 Task: In the  document Jonathan.rtf Write the word in the shape with center alignment 'LOL'Change Page orientation to  'Landscape' Insert emoji at the end of quote: Smile
Action: Mouse moved to (361, 266)
Screenshot: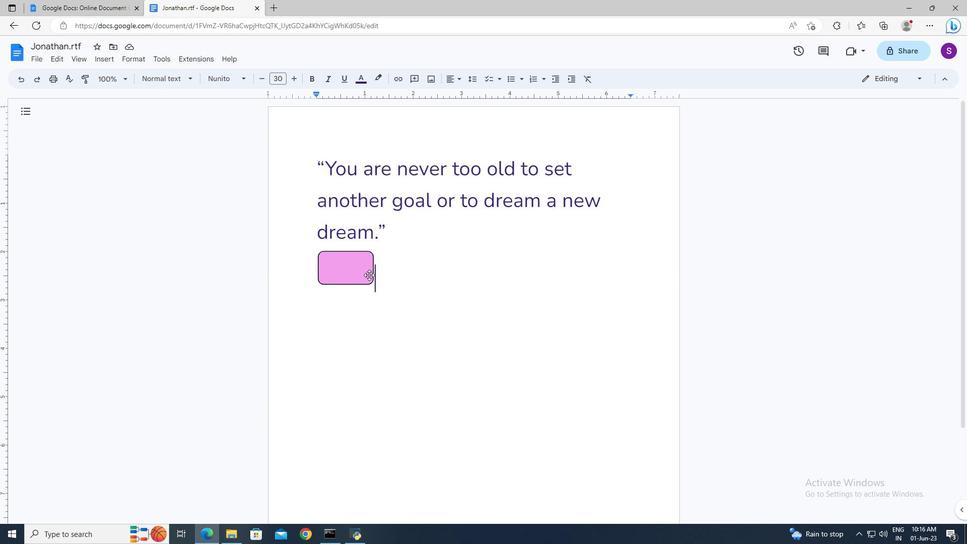 
Action: Mouse pressed left at (361, 266)
Screenshot: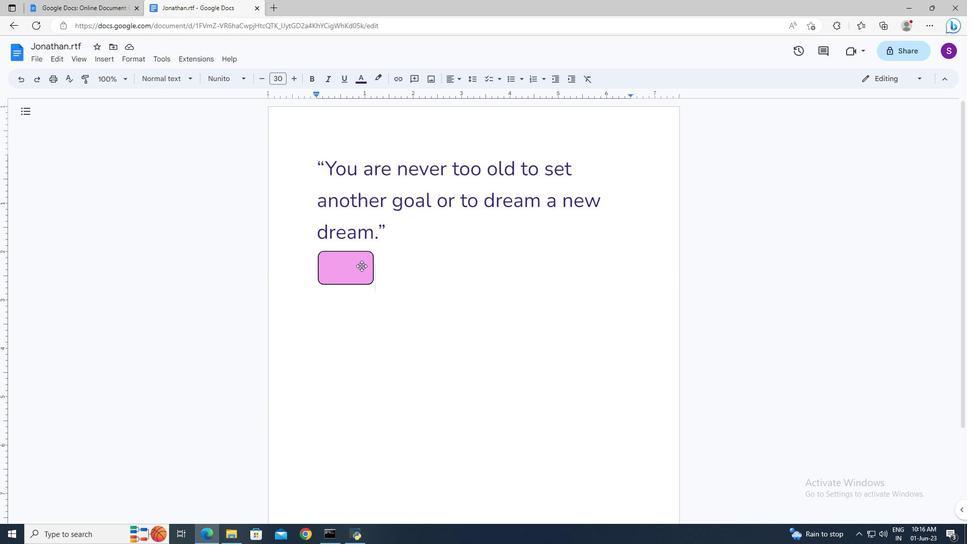 
Action: Mouse moved to (347, 302)
Screenshot: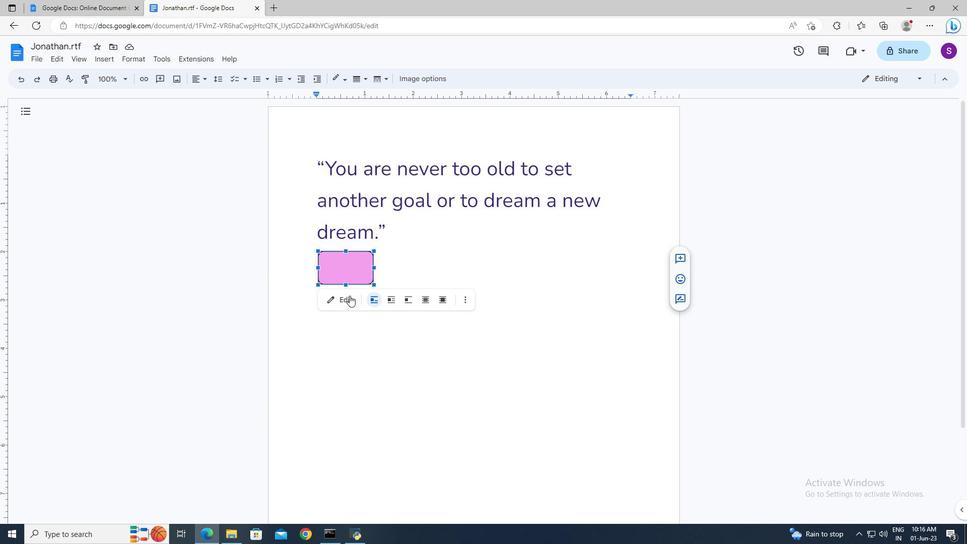 
Action: Mouse pressed left at (347, 302)
Screenshot: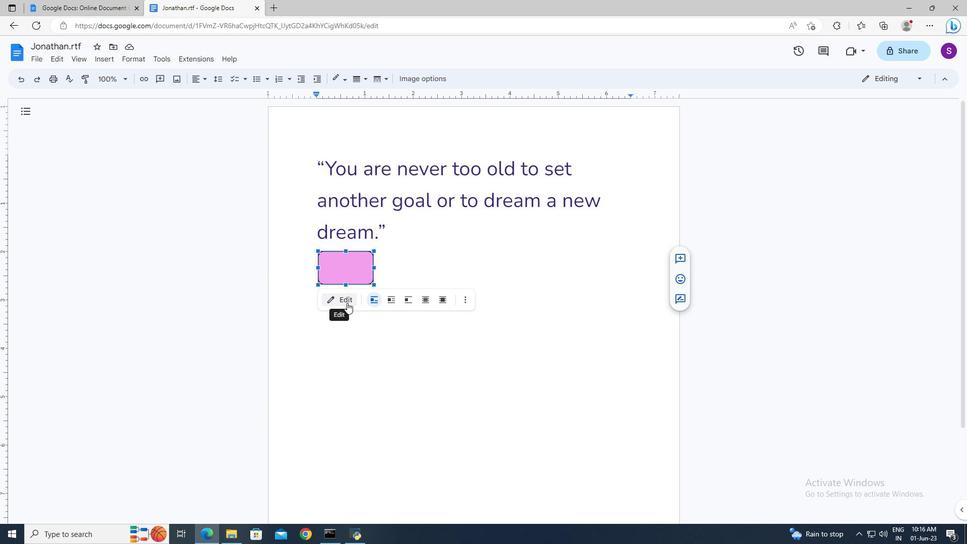 
Action: Mouse moved to (408, 111)
Screenshot: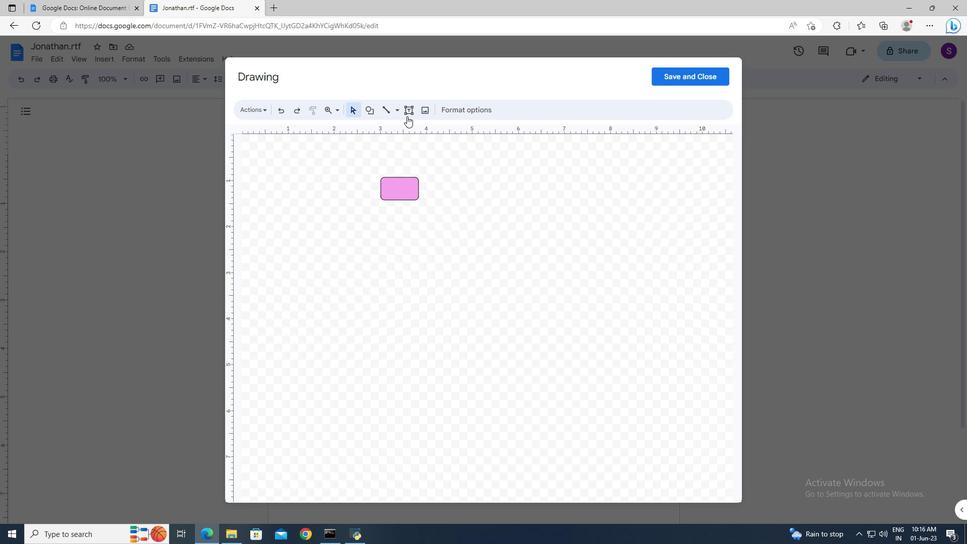
Action: Mouse pressed left at (408, 111)
Screenshot: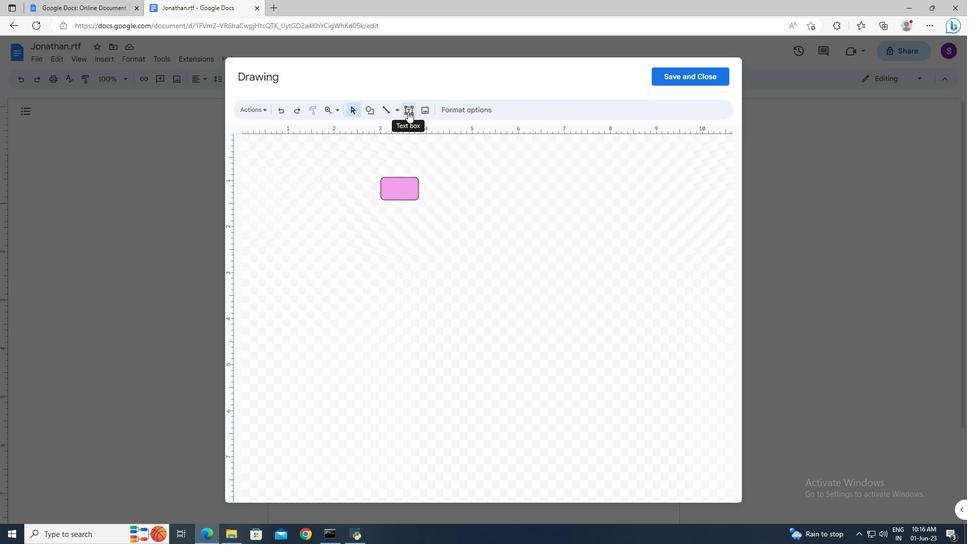 
Action: Mouse moved to (385, 184)
Screenshot: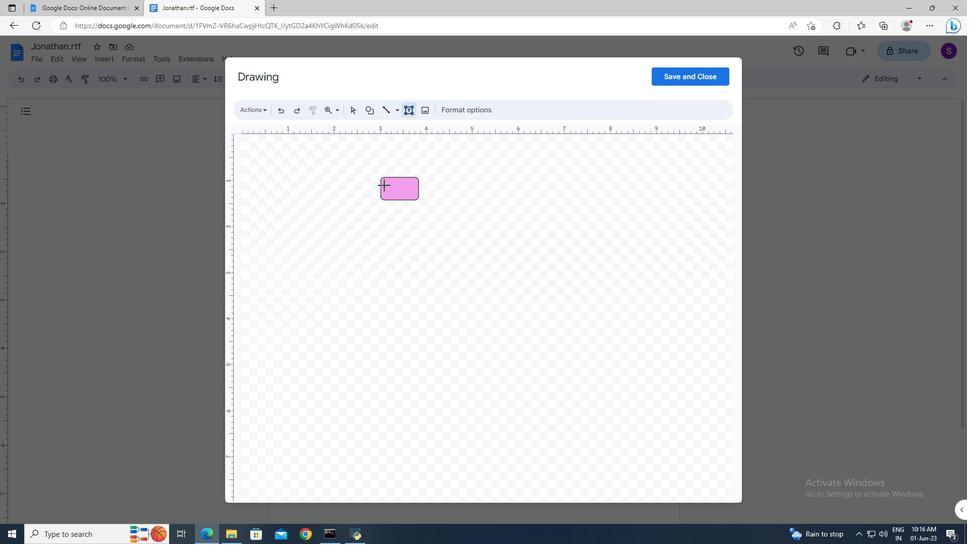 
Action: Mouse pressed left at (385, 184)
Screenshot: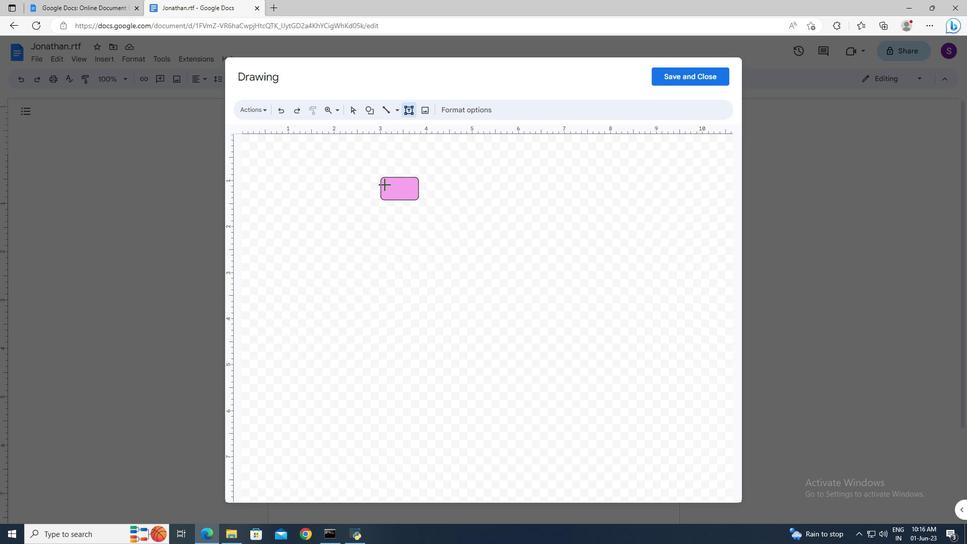 
Action: Mouse moved to (403, 191)
Screenshot: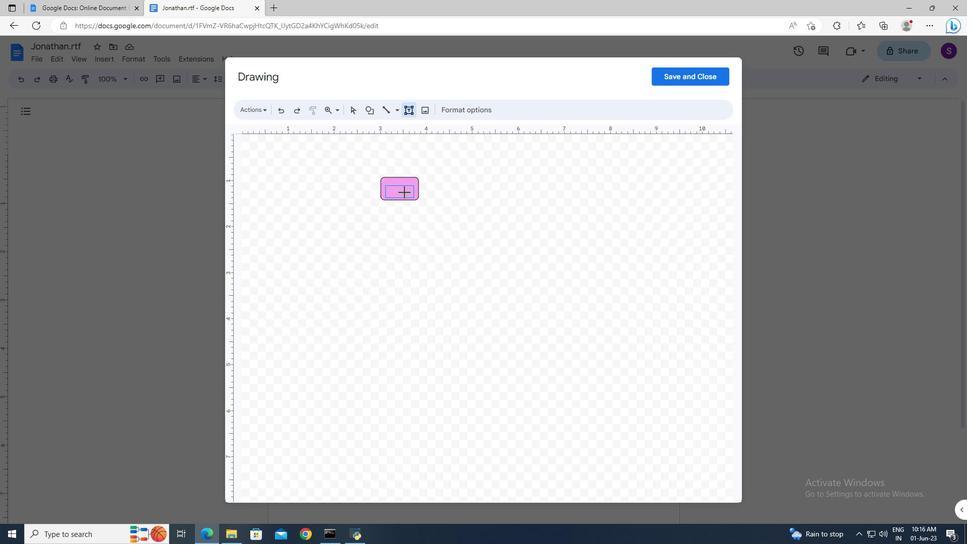 
Action: Mouse pressed left at (403, 191)
Screenshot: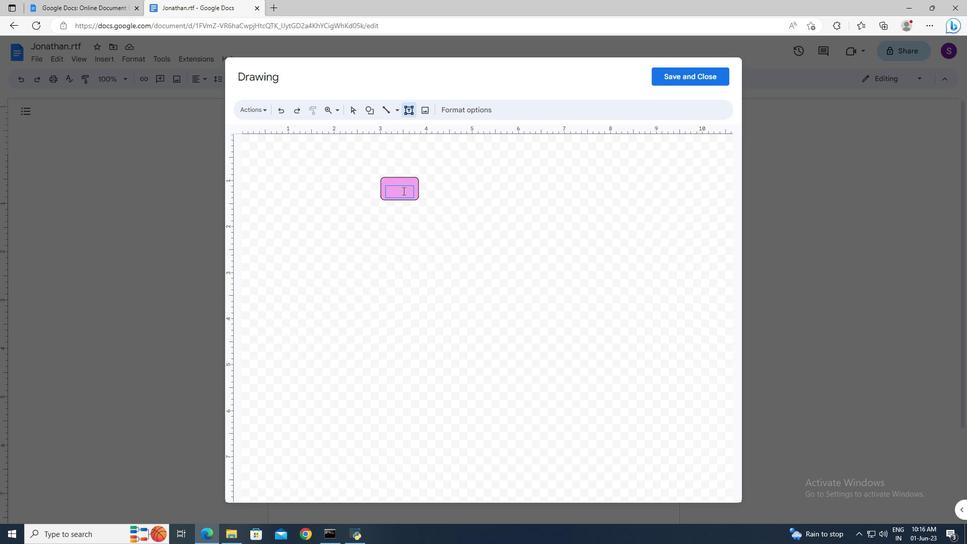 
Action: Key pressed <Key.shift>LOL
Screenshot: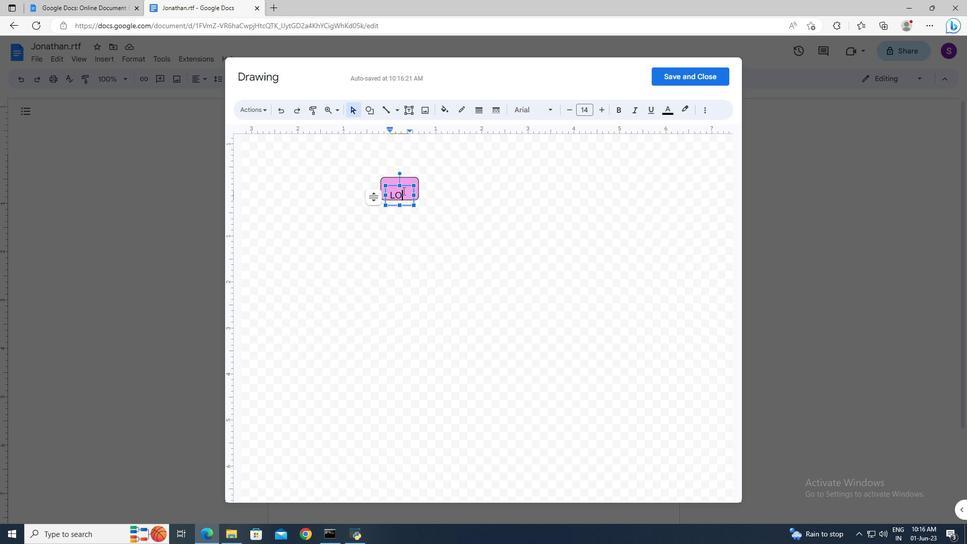 
Action: Mouse moved to (412, 211)
Screenshot: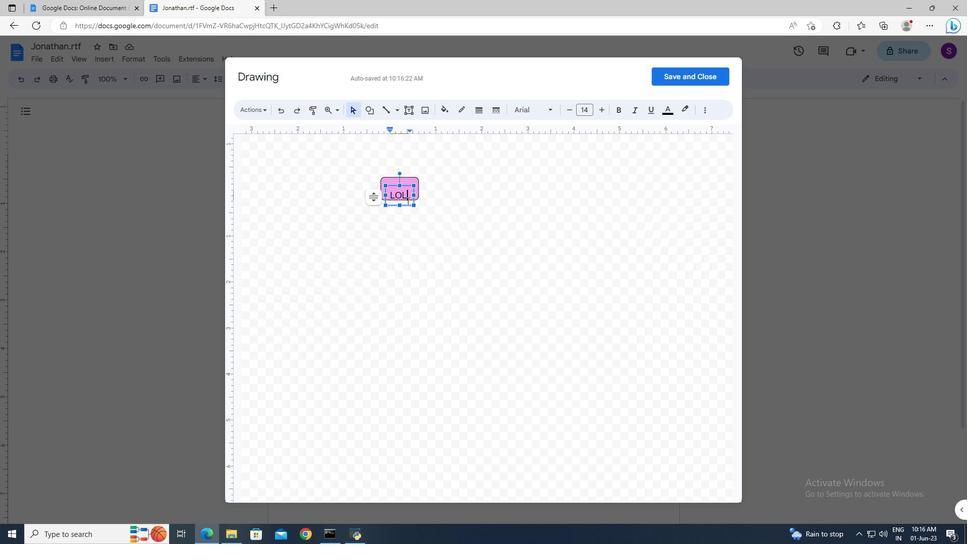 
Action: Mouse pressed left at (412, 211)
Screenshot: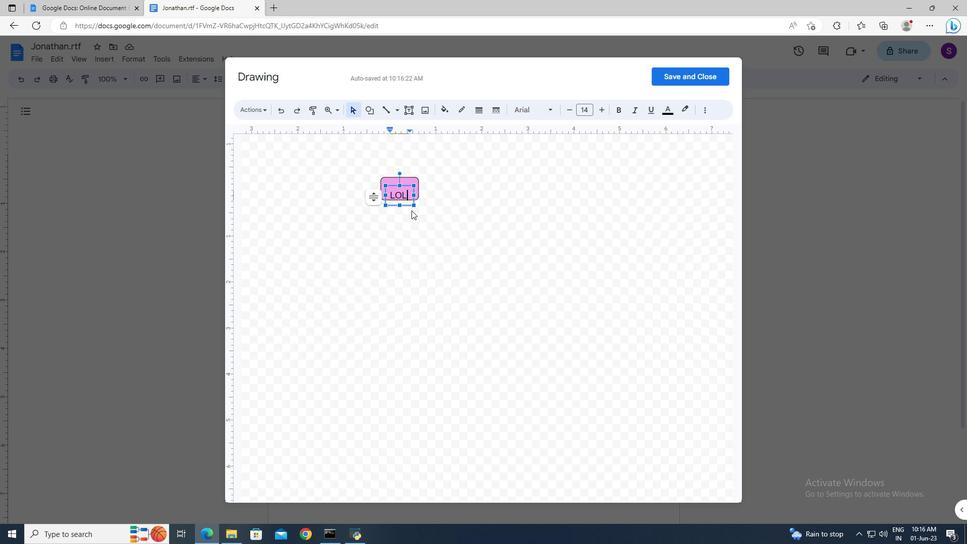 
Action: Mouse moved to (402, 192)
Screenshot: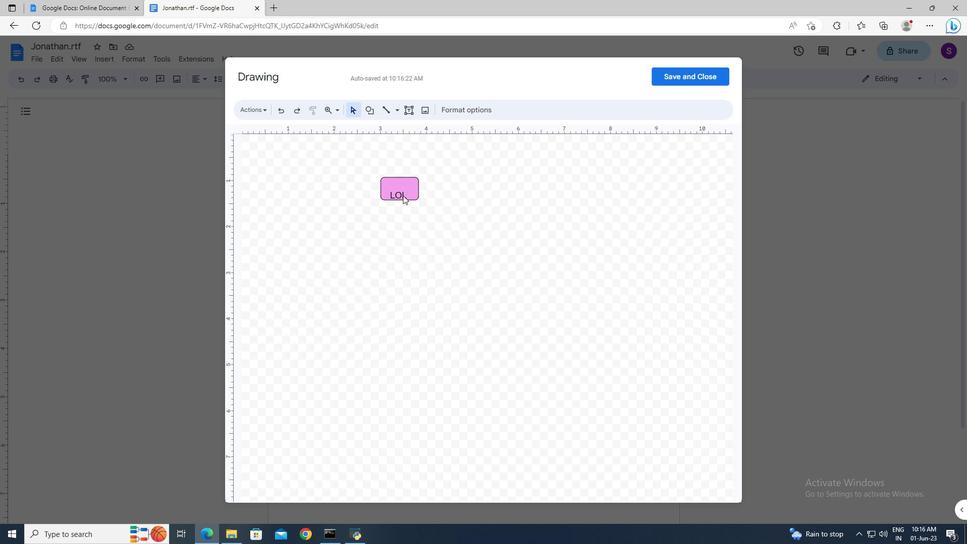 
Action: Mouse pressed left at (402, 192)
Screenshot: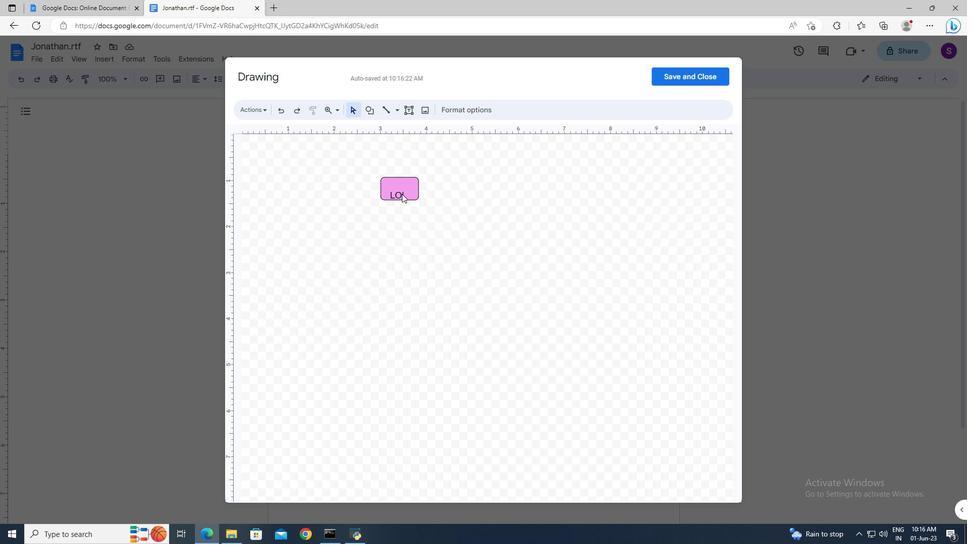 
Action: Mouse moved to (403, 186)
Screenshot: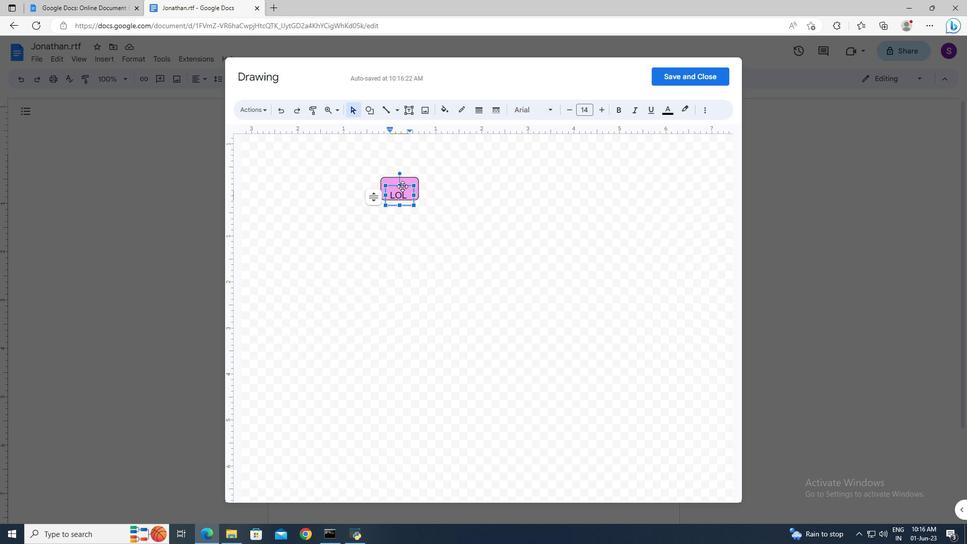 
Action: Mouse pressed left at (403, 186)
Screenshot: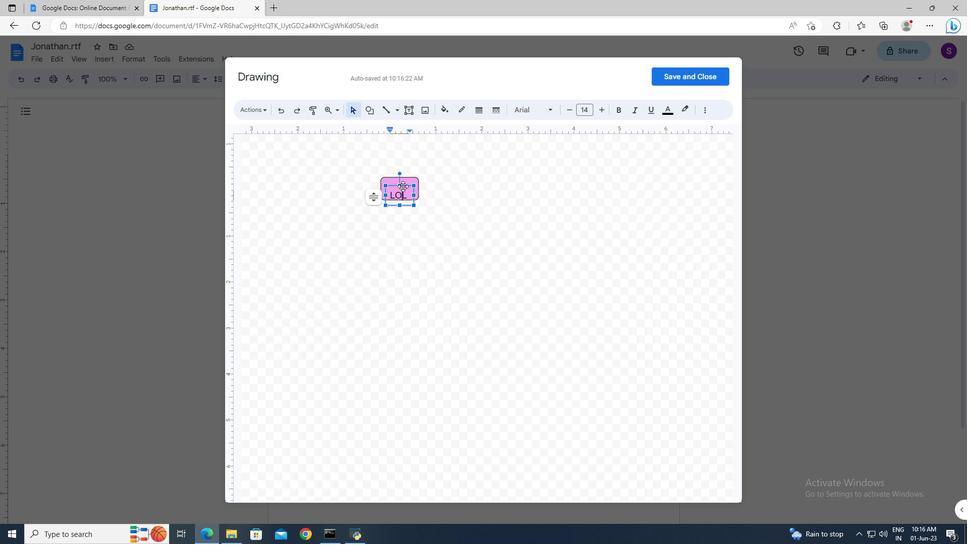 
Action: Mouse moved to (412, 190)
Screenshot: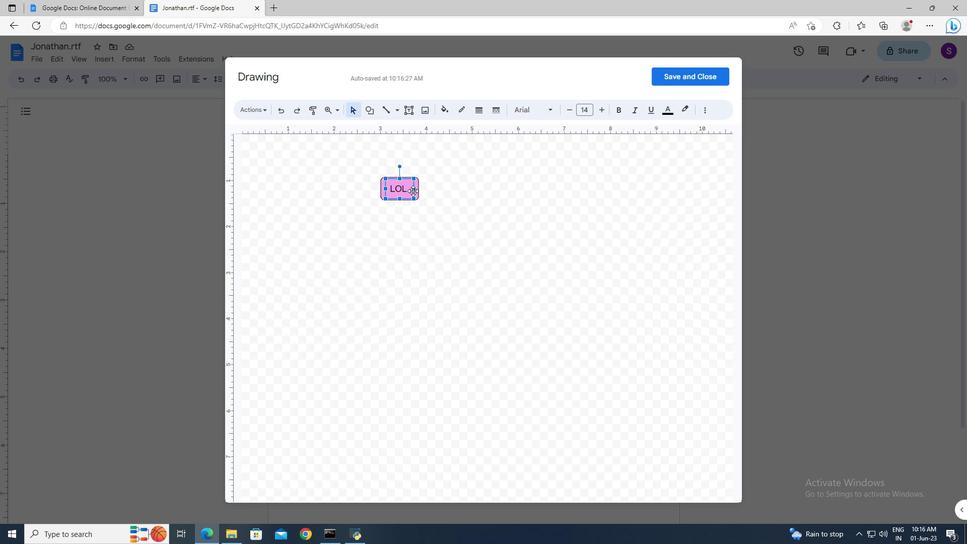 
Action: Mouse pressed left at (412, 190)
Screenshot: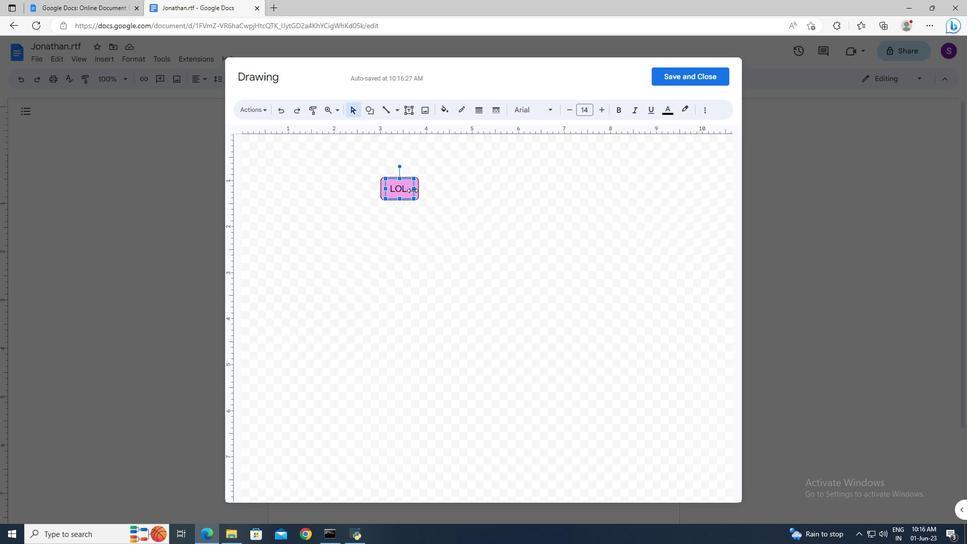 
Action: Mouse moved to (408, 192)
Screenshot: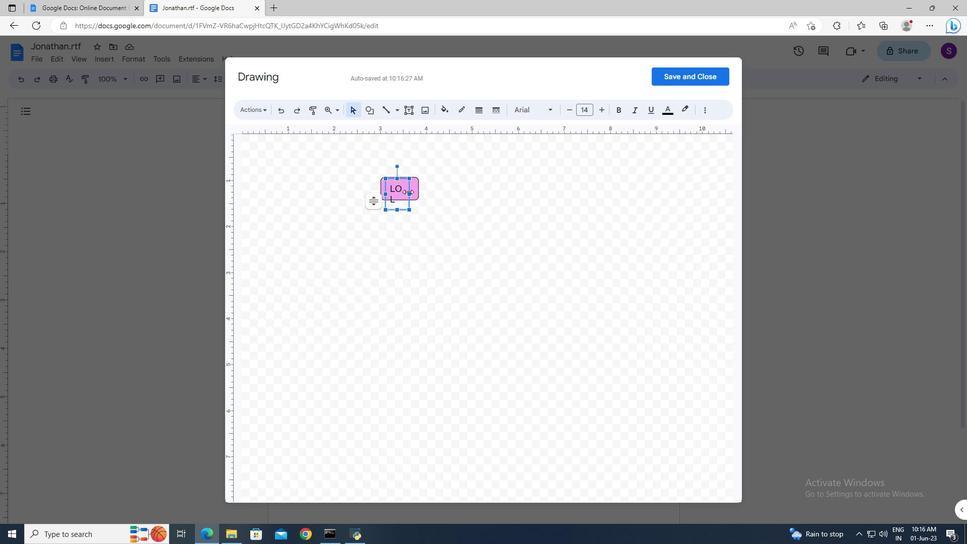
Action: Mouse pressed left at (408, 192)
Screenshot: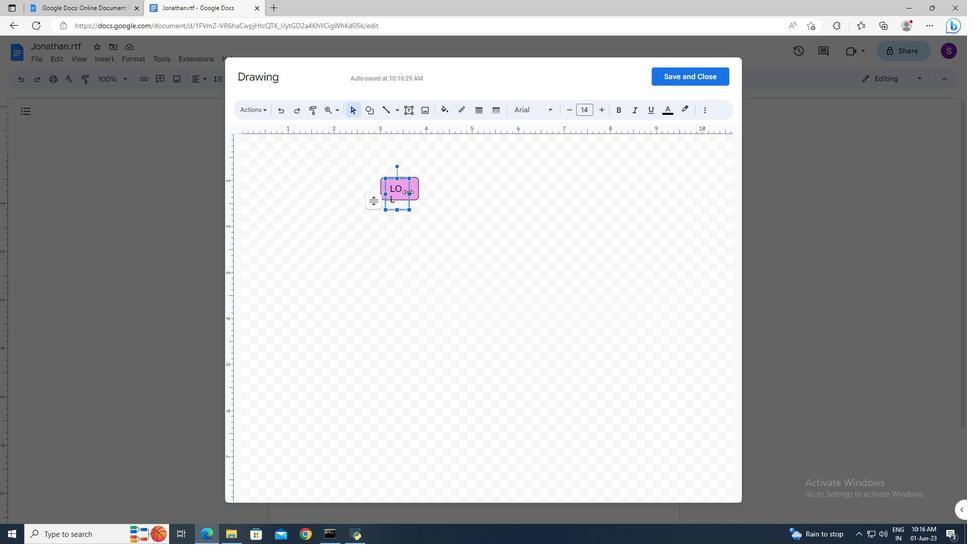 
Action: Mouse moved to (402, 180)
Screenshot: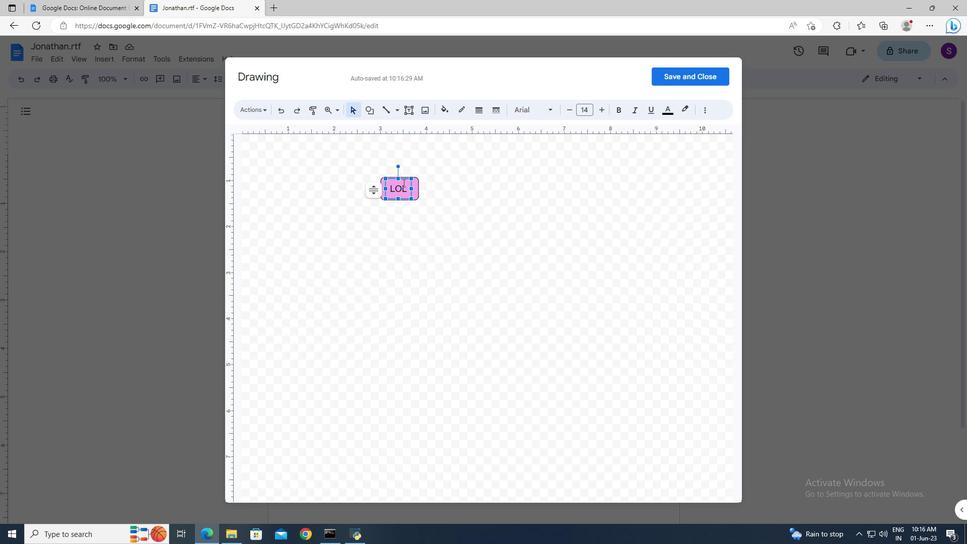 
Action: Mouse pressed left at (402, 180)
Screenshot: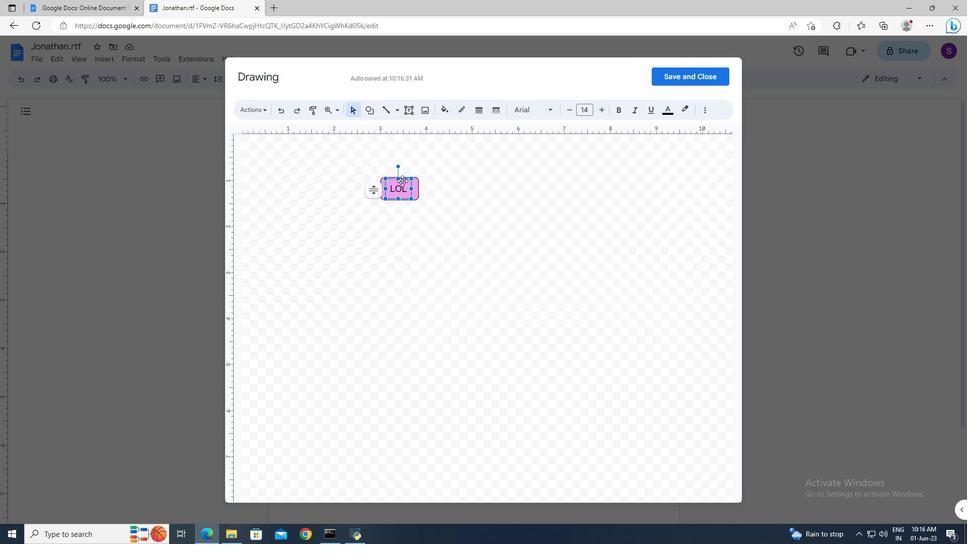 
Action: Mouse moved to (693, 78)
Screenshot: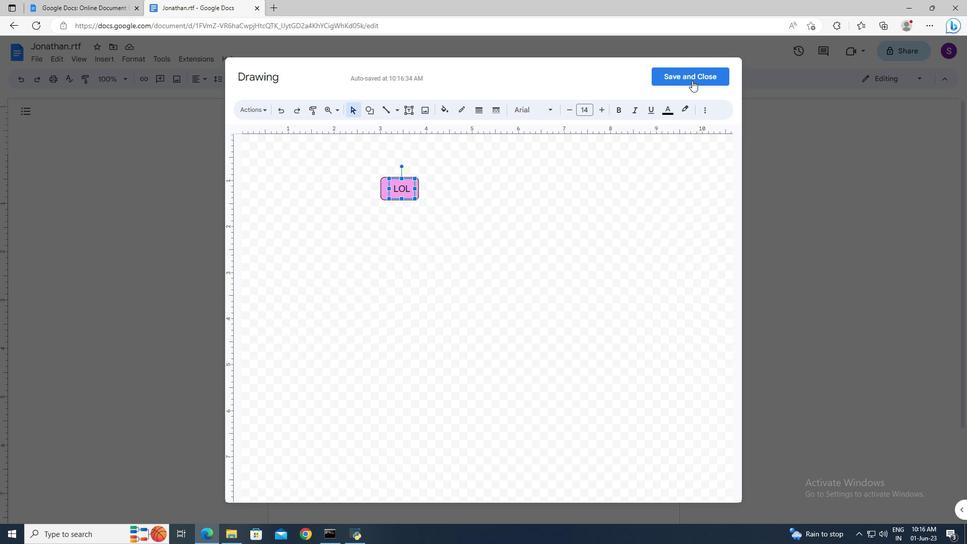
Action: Mouse pressed left at (693, 78)
Screenshot: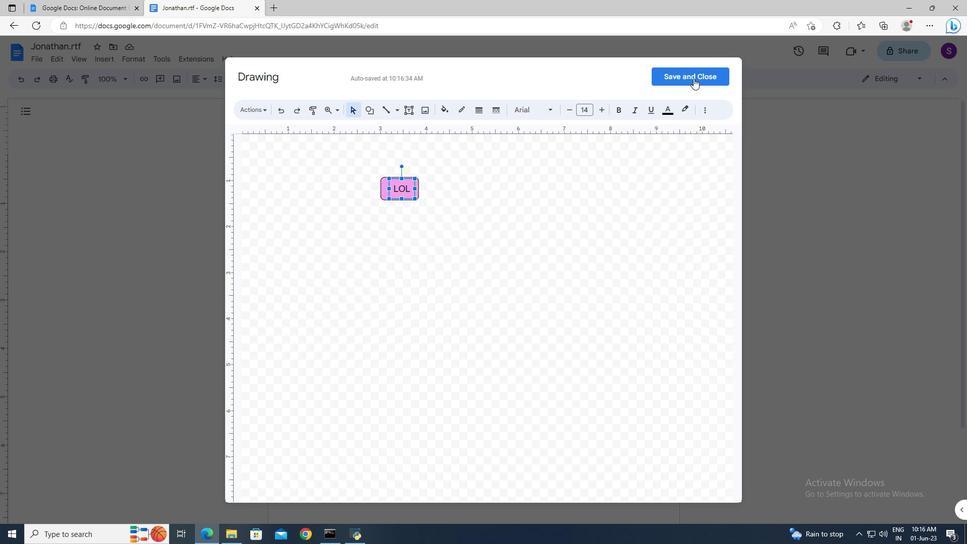 
Action: Mouse moved to (526, 278)
Screenshot: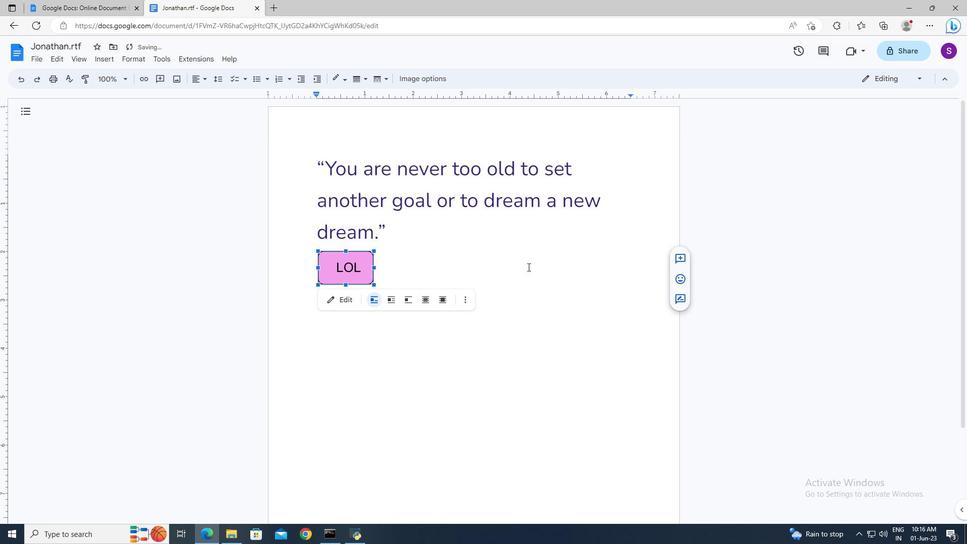 
Action: Mouse pressed left at (526, 278)
Screenshot: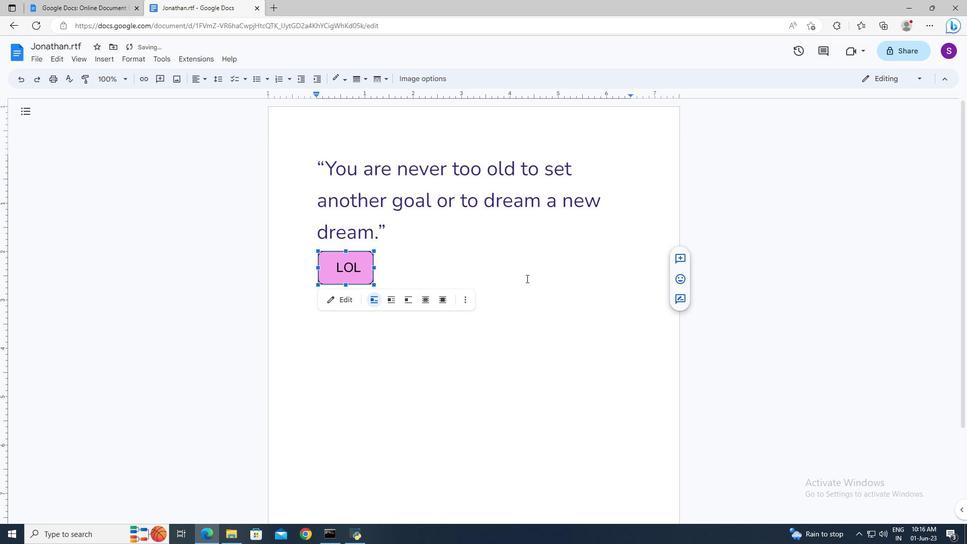 
Action: Mouse moved to (44, 56)
Screenshot: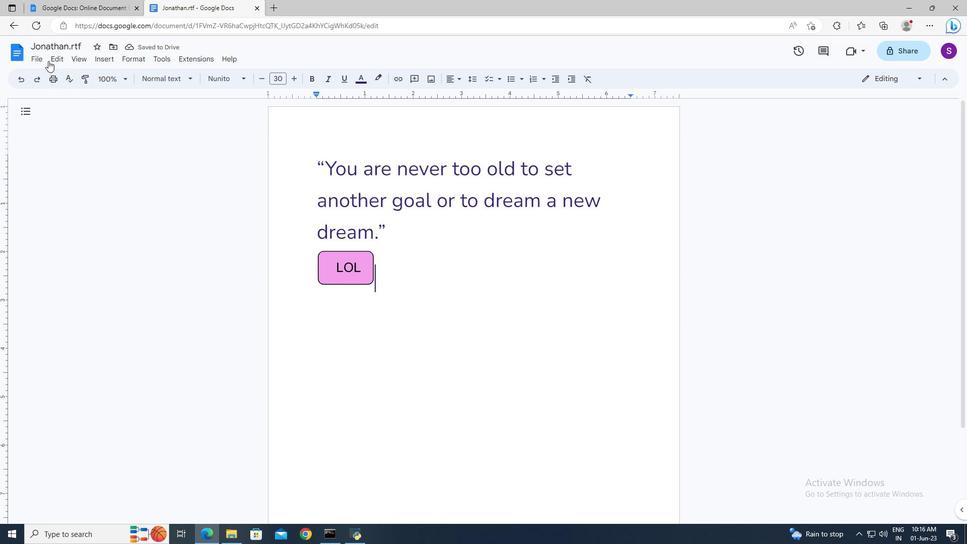 
Action: Mouse pressed left at (44, 56)
Screenshot: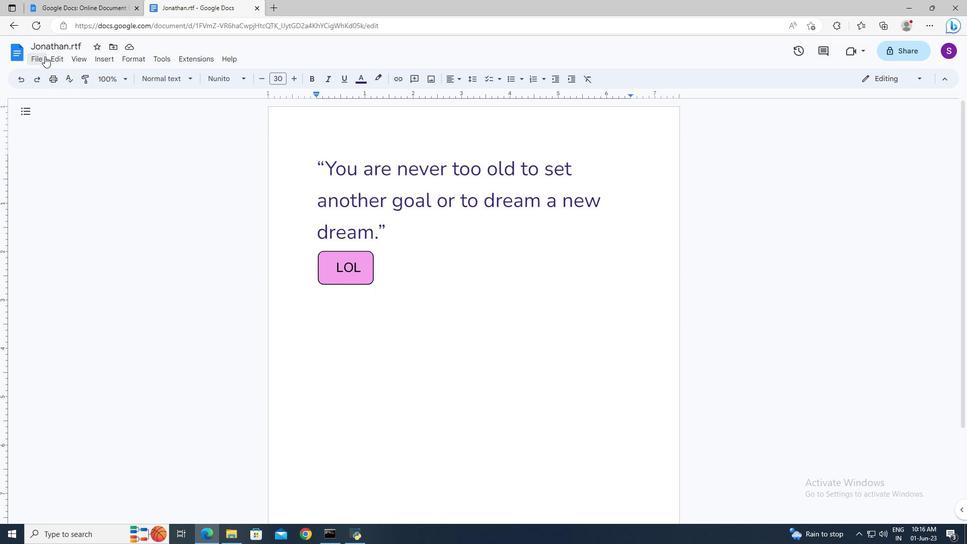 
Action: Mouse moved to (74, 334)
Screenshot: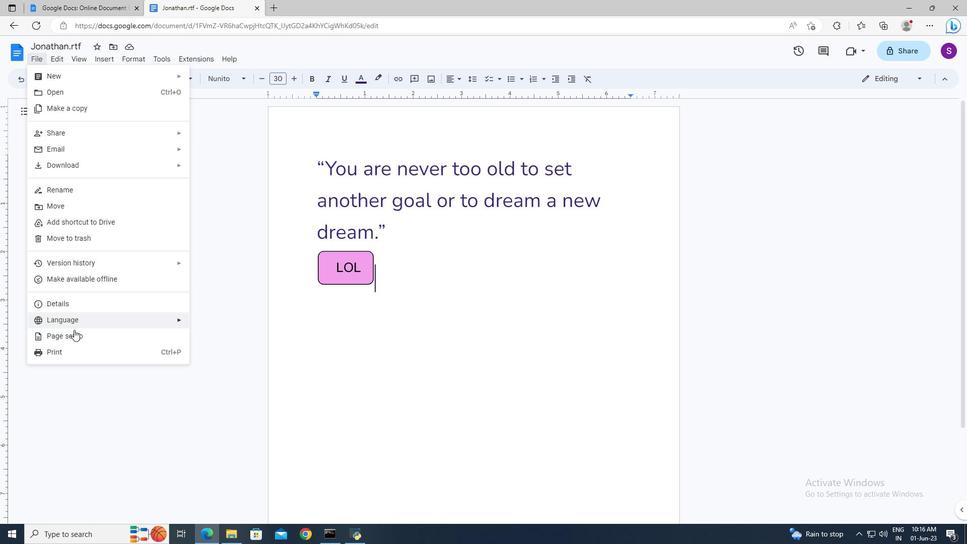 
Action: Mouse pressed left at (74, 334)
Screenshot: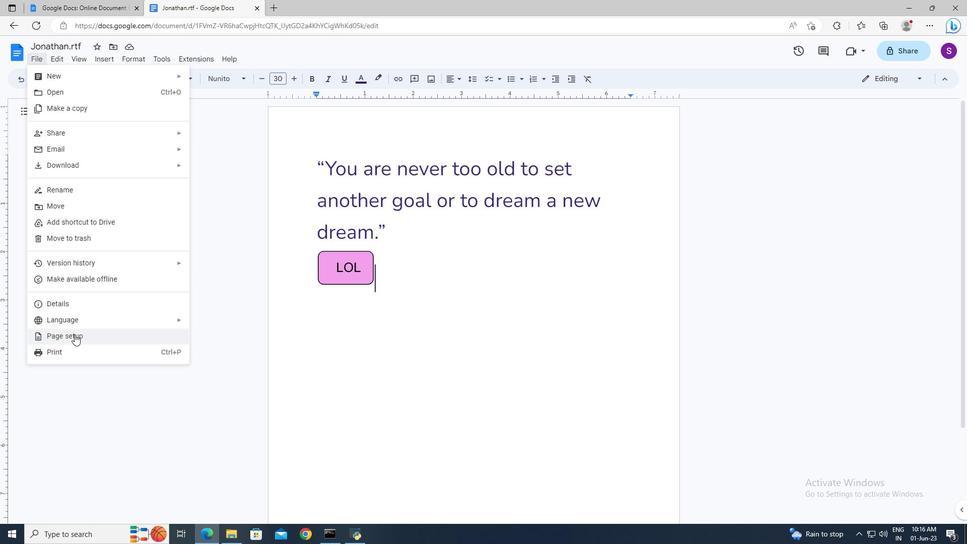 
Action: Mouse moved to (445, 270)
Screenshot: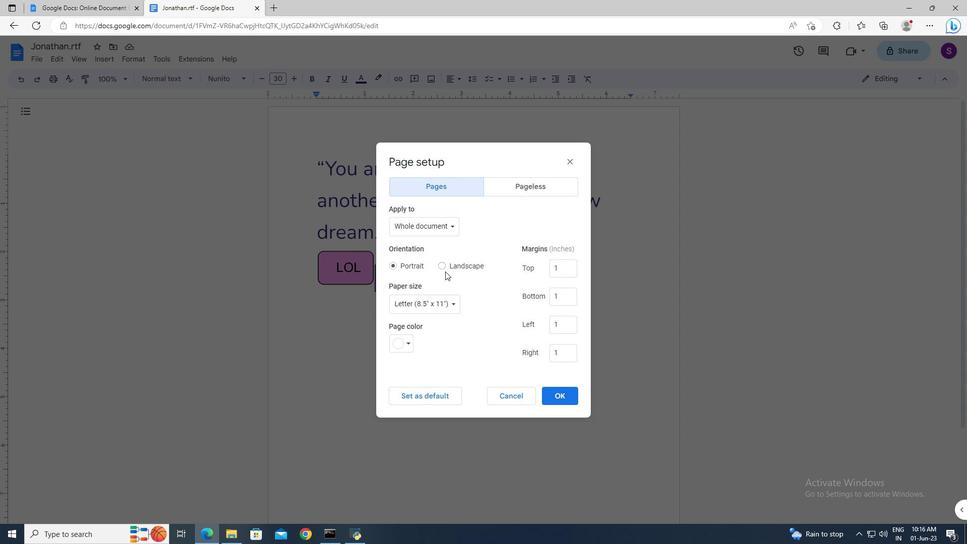 
Action: Mouse pressed left at (445, 270)
Screenshot: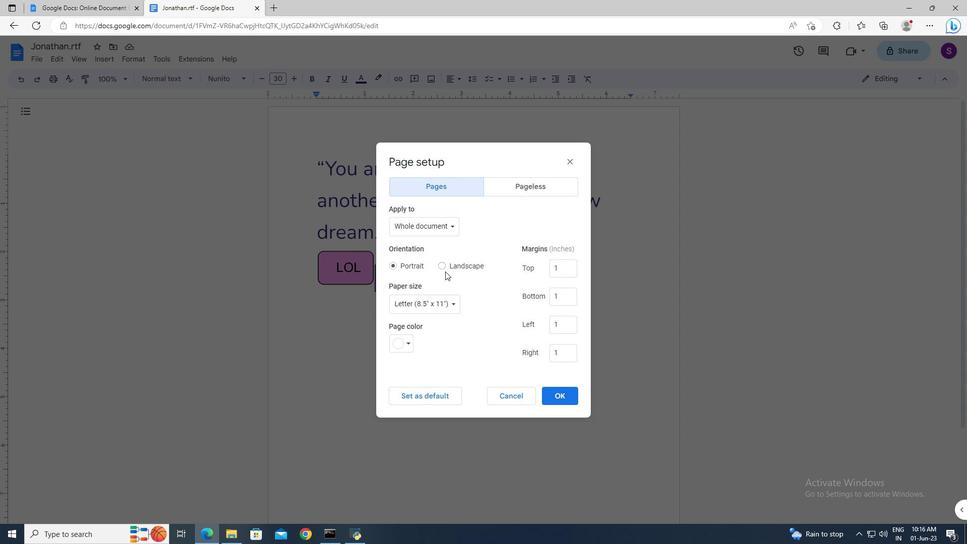 
Action: Mouse moved to (571, 401)
Screenshot: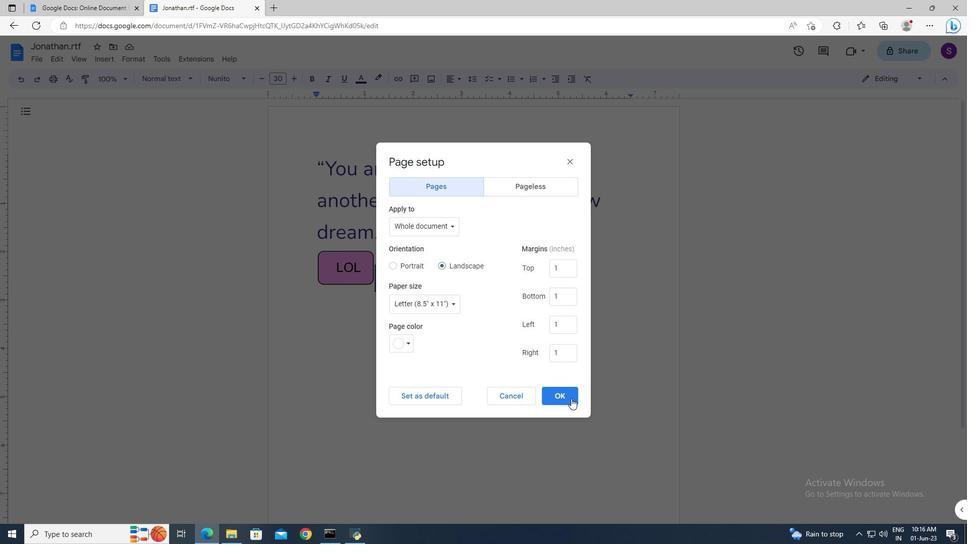 
Action: Mouse pressed left at (571, 401)
Screenshot: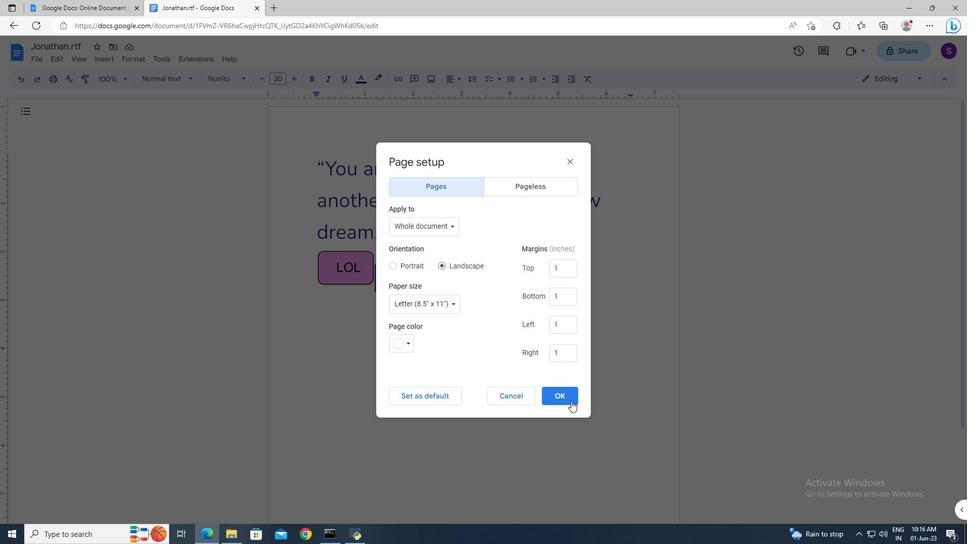 
Action: Mouse moved to (526, 202)
Screenshot: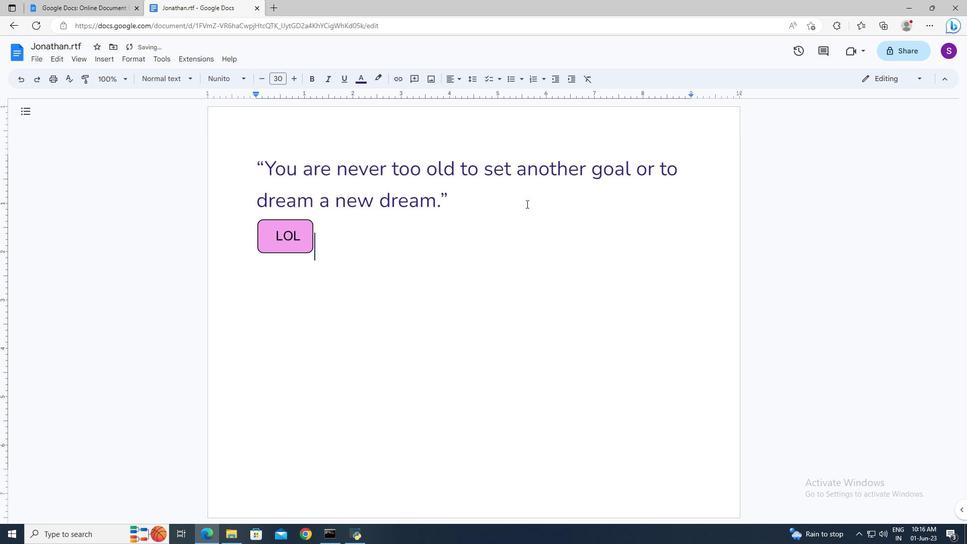
Action: Mouse pressed left at (526, 202)
Screenshot: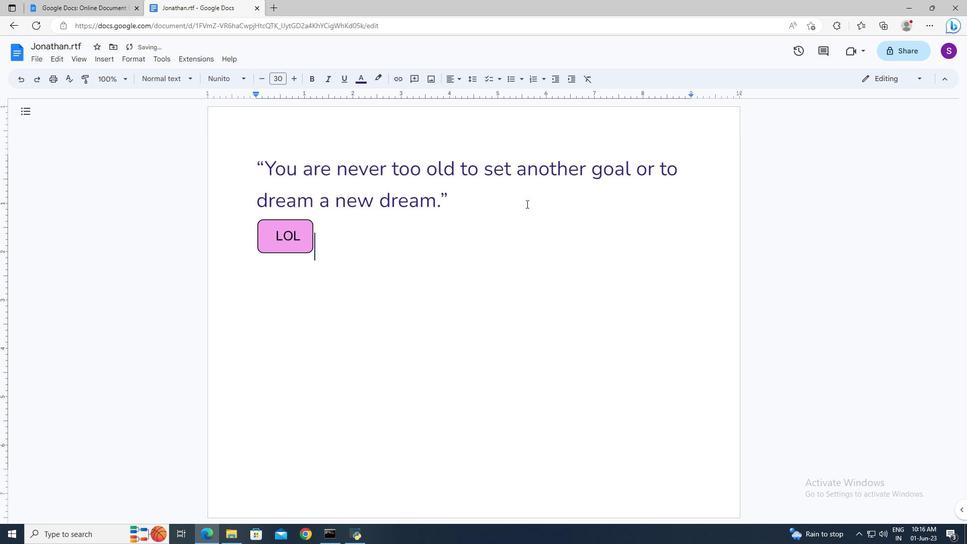 
Action: Mouse moved to (112, 60)
Screenshot: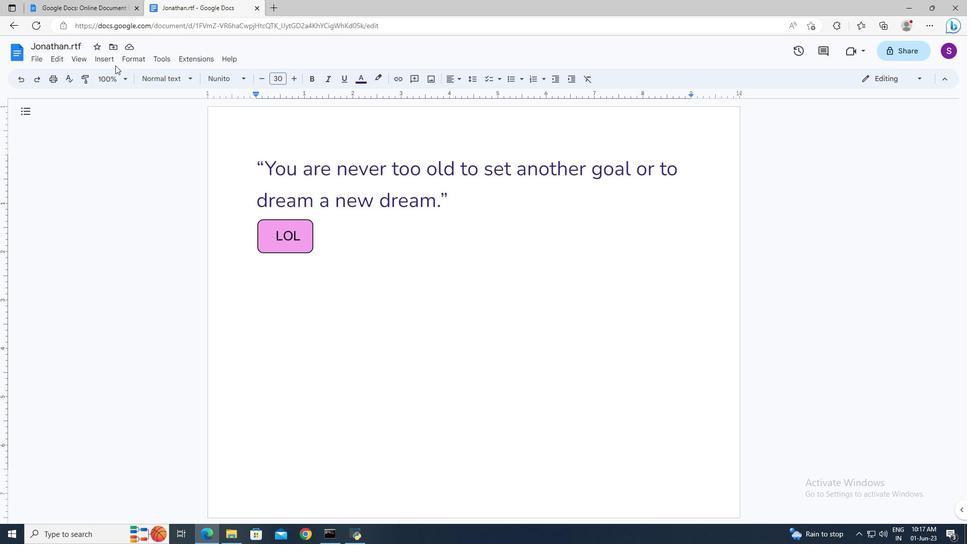 
Action: Mouse pressed left at (112, 60)
Screenshot: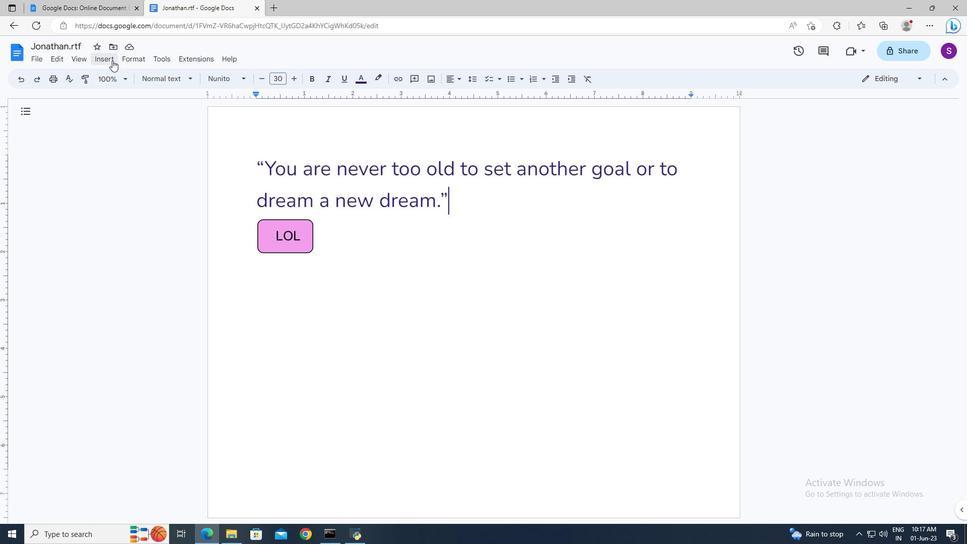 
Action: Mouse moved to (121, 156)
Screenshot: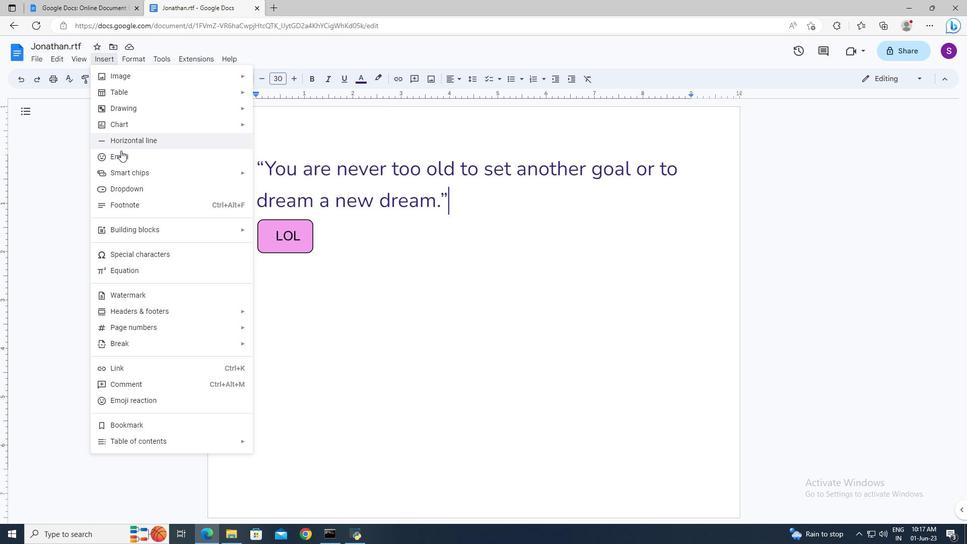 
Action: Mouse pressed left at (121, 156)
Screenshot: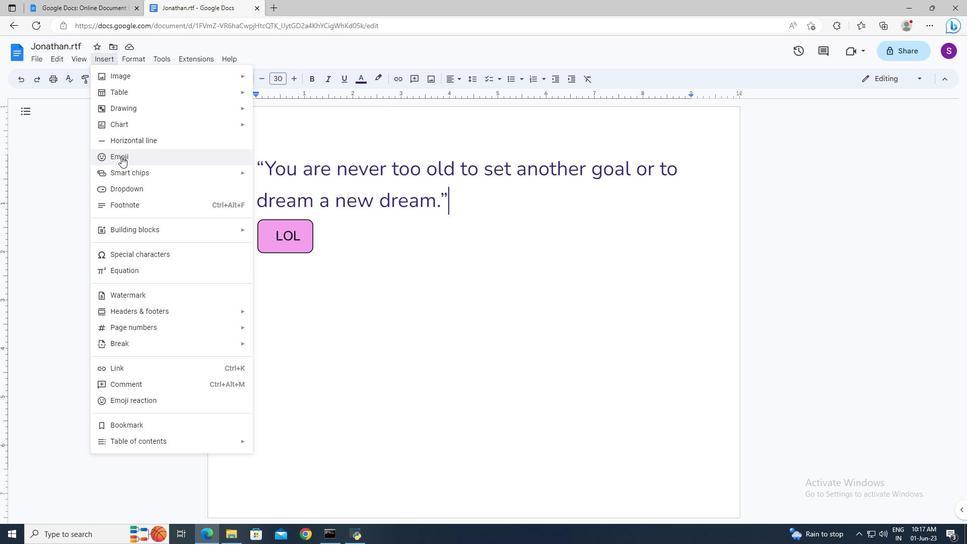 
Action: Mouse moved to (456, 295)
Screenshot: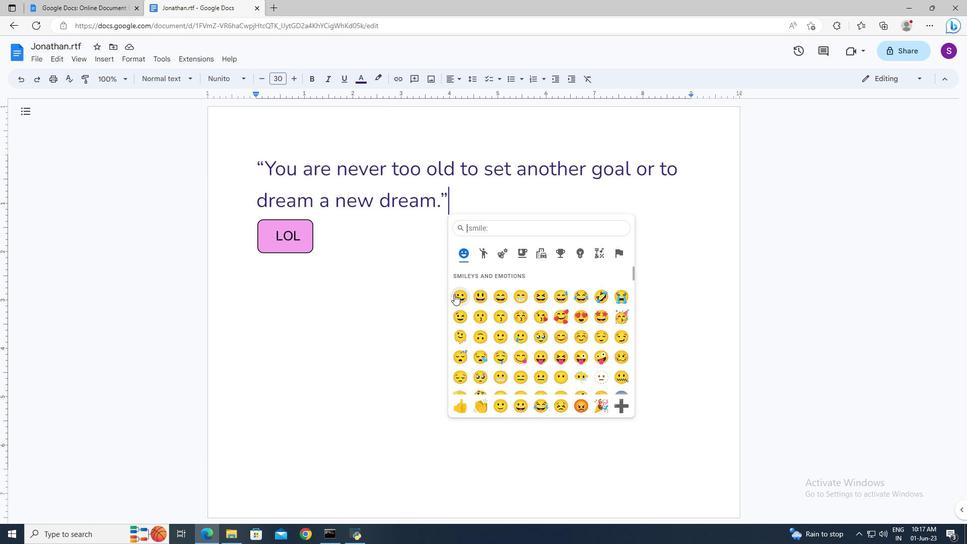 
Action: Mouse pressed left at (456, 295)
Screenshot: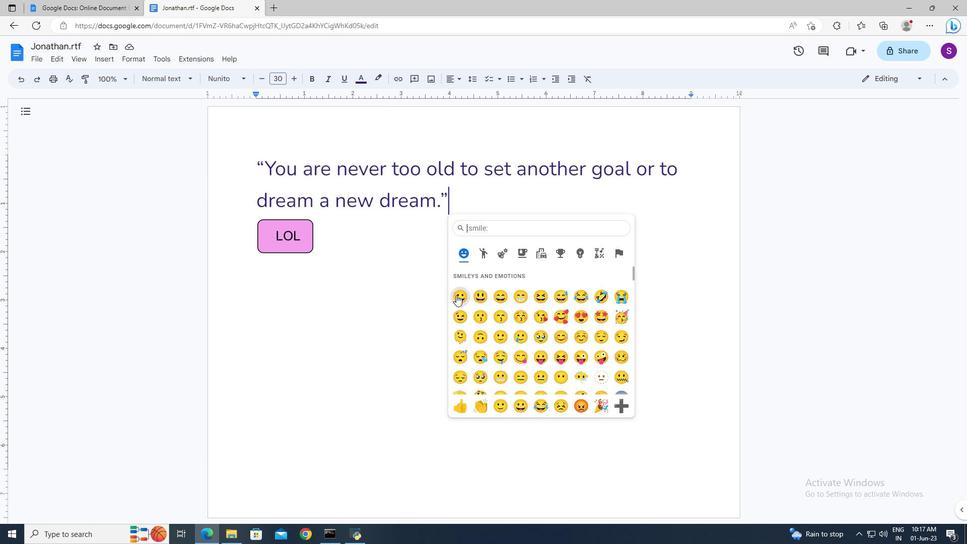 
